 Task: Decrease the volume.
Action: Mouse moved to (55, 15)
Screenshot: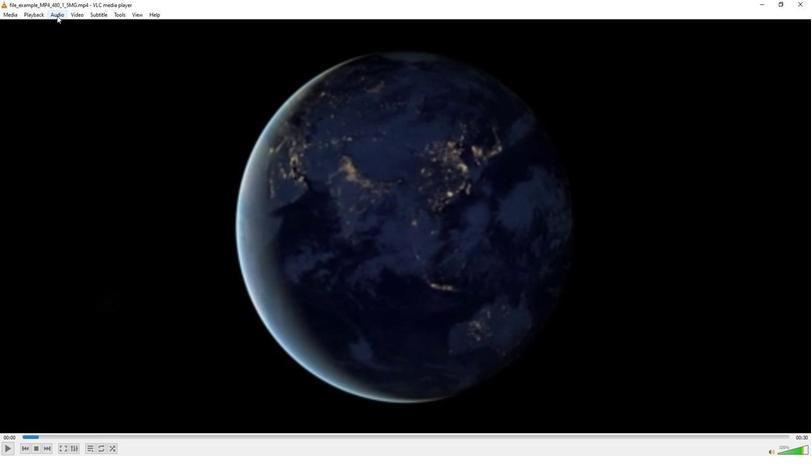 
Action: Mouse pressed left at (55, 15)
Screenshot: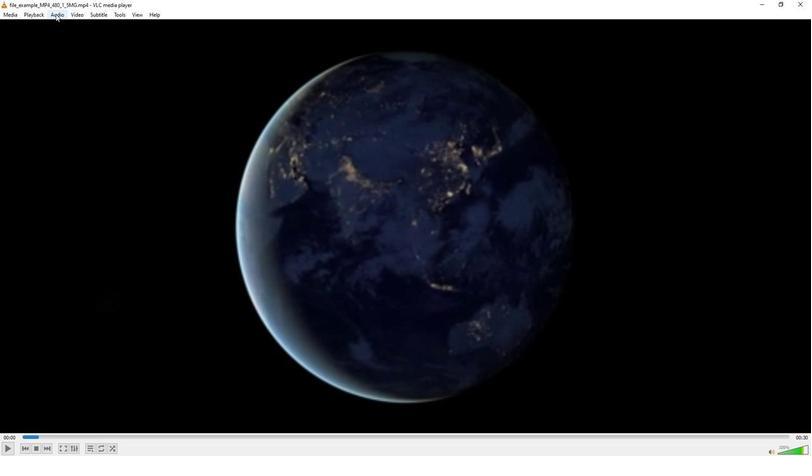 
Action: Mouse moved to (76, 79)
Screenshot: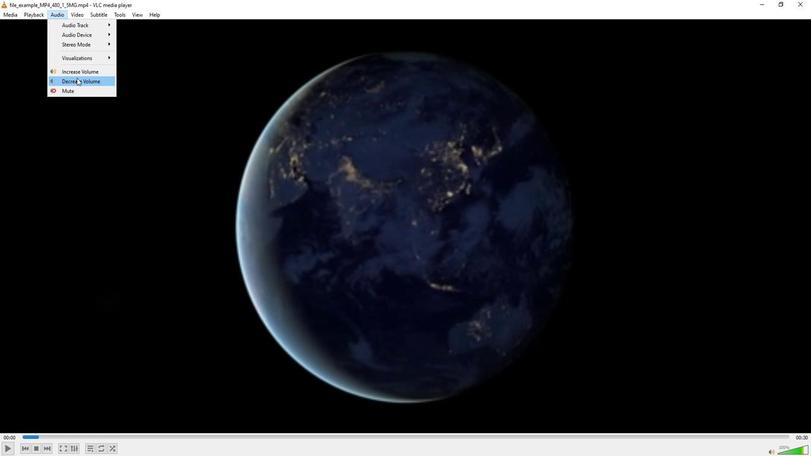 
Action: Mouse pressed left at (76, 79)
Screenshot: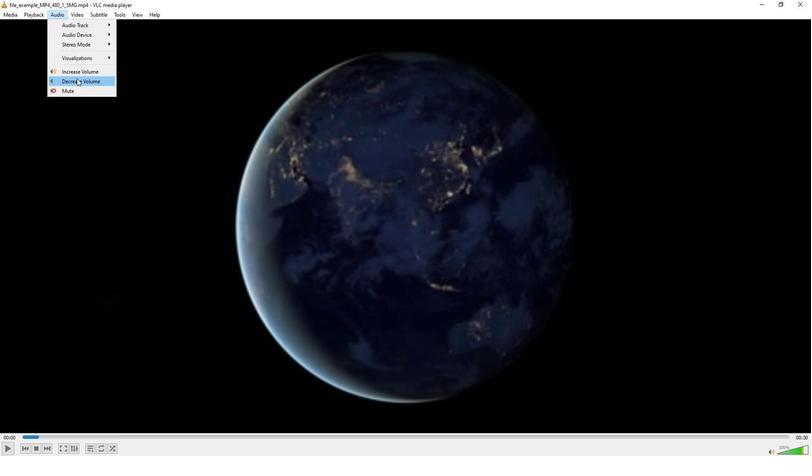 
